 Task: Set the hierarchy mode for DVB-T reception parameters to 4.
Action: Mouse moved to (91, 12)
Screenshot: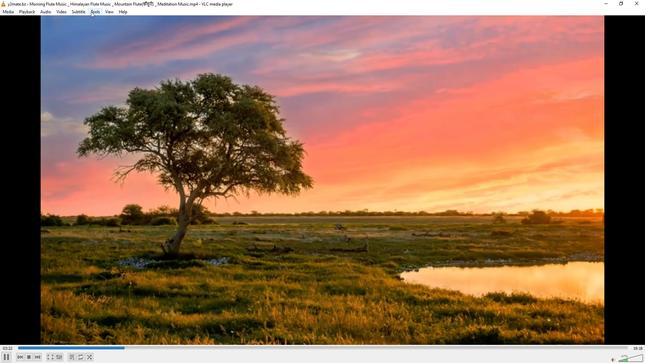 
Action: Mouse pressed left at (91, 12)
Screenshot: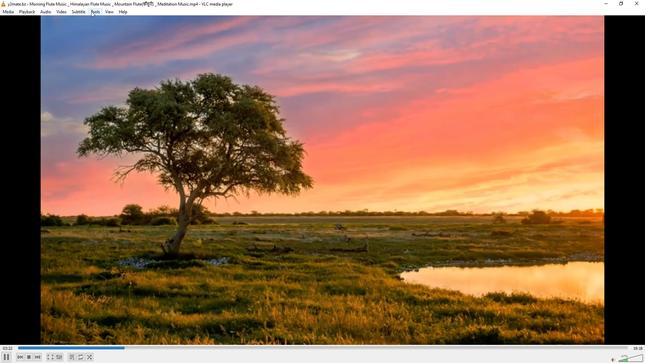
Action: Mouse moved to (101, 94)
Screenshot: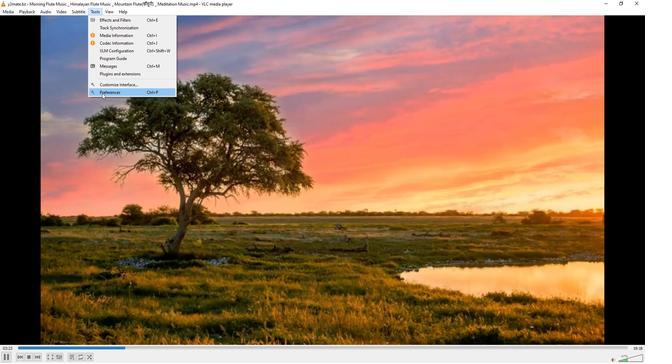 
Action: Mouse pressed left at (101, 94)
Screenshot: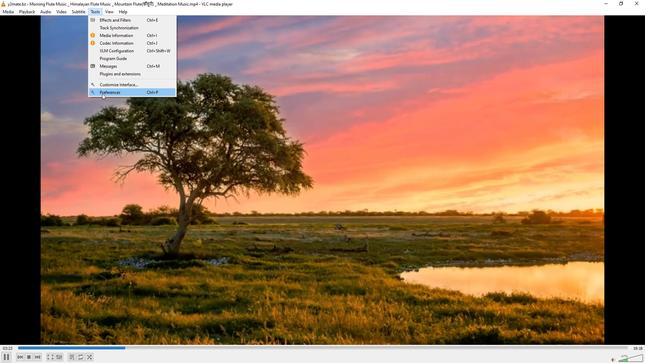 
Action: Mouse moved to (213, 295)
Screenshot: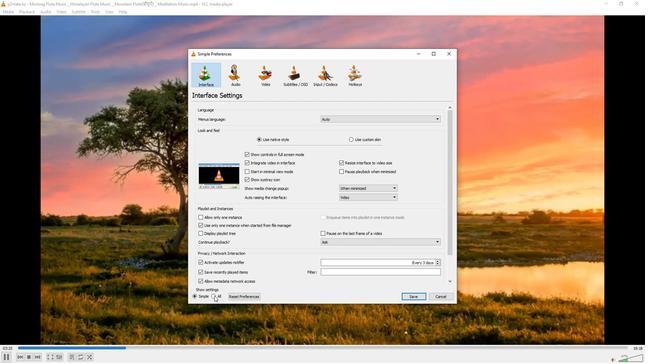 
Action: Mouse pressed left at (213, 295)
Screenshot: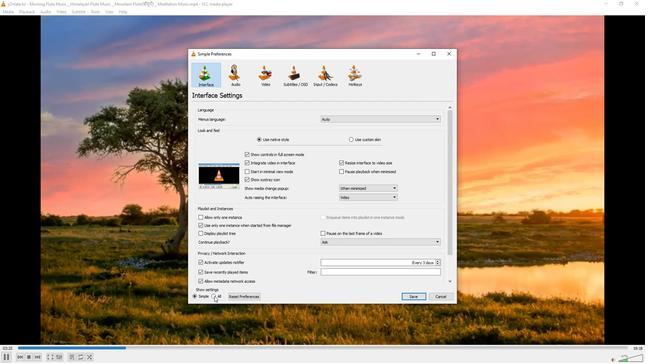 
Action: Mouse moved to (205, 181)
Screenshot: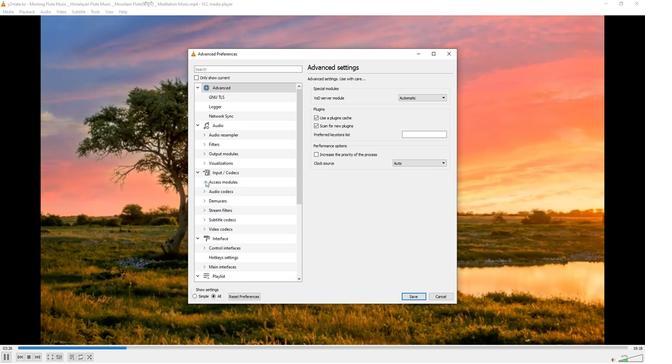 
Action: Mouse pressed left at (205, 181)
Screenshot: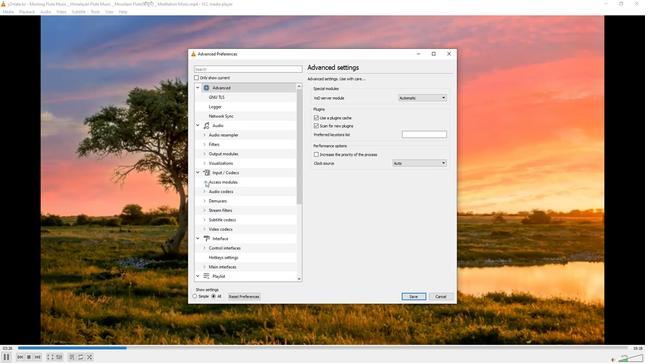 
Action: Mouse moved to (221, 238)
Screenshot: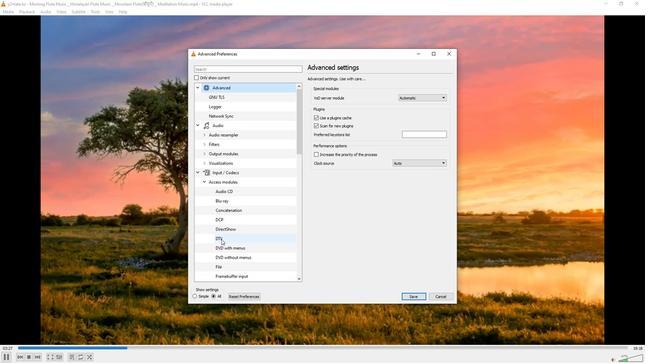 
Action: Mouse pressed left at (221, 238)
Screenshot: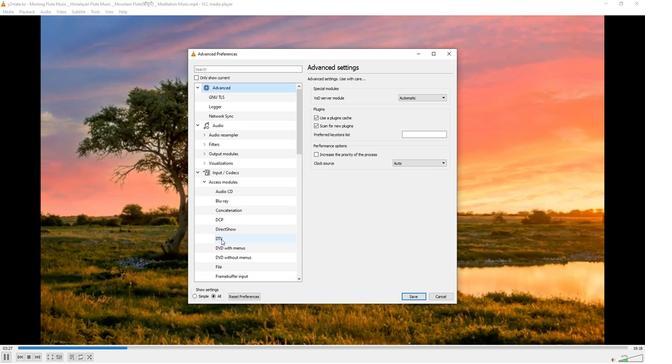 
Action: Mouse moved to (412, 190)
Screenshot: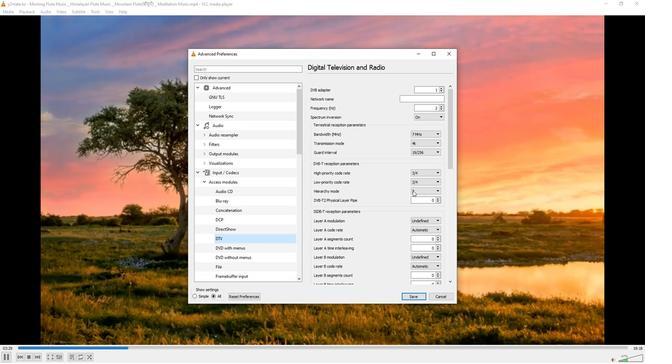 
Action: Mouse pressed left at (412, 190)
Screenshot: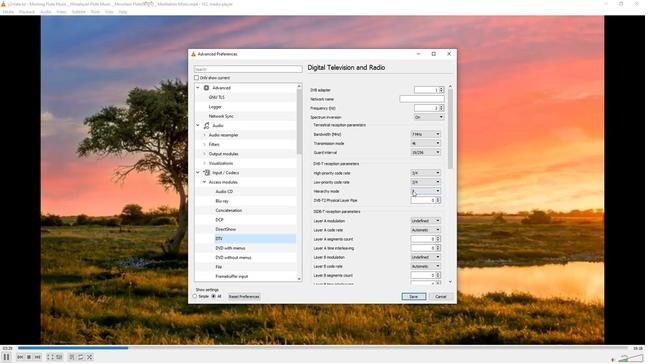 
Action: Mouse moved to (413, 212)
Screenshot: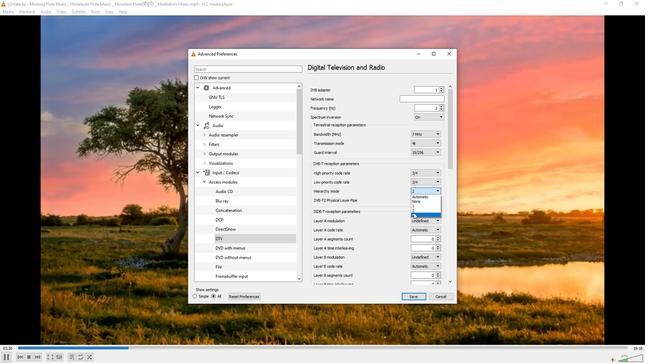 
Action: Mouse pressed left at (413, 212)
Screenshot: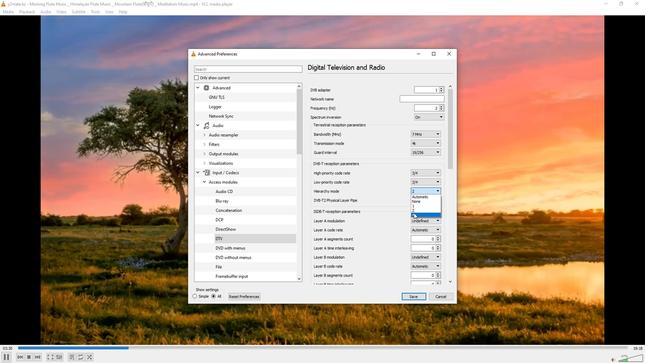 
Action: Mouse moved to (399, 214)
Screenshot: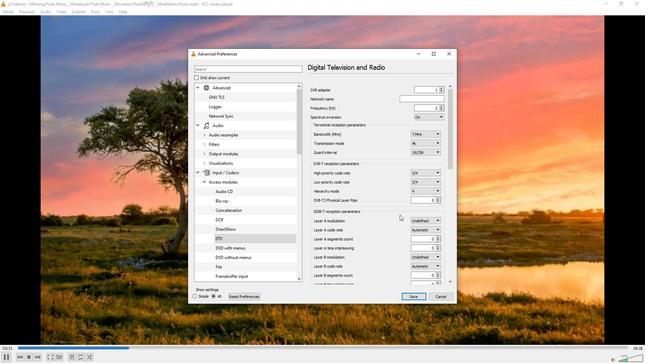 
